 Task: Add Badger Balm Anti-Bug Shake & Spray3 to the cart.
Action: Mouse moved to (787, 264)
Screenshot: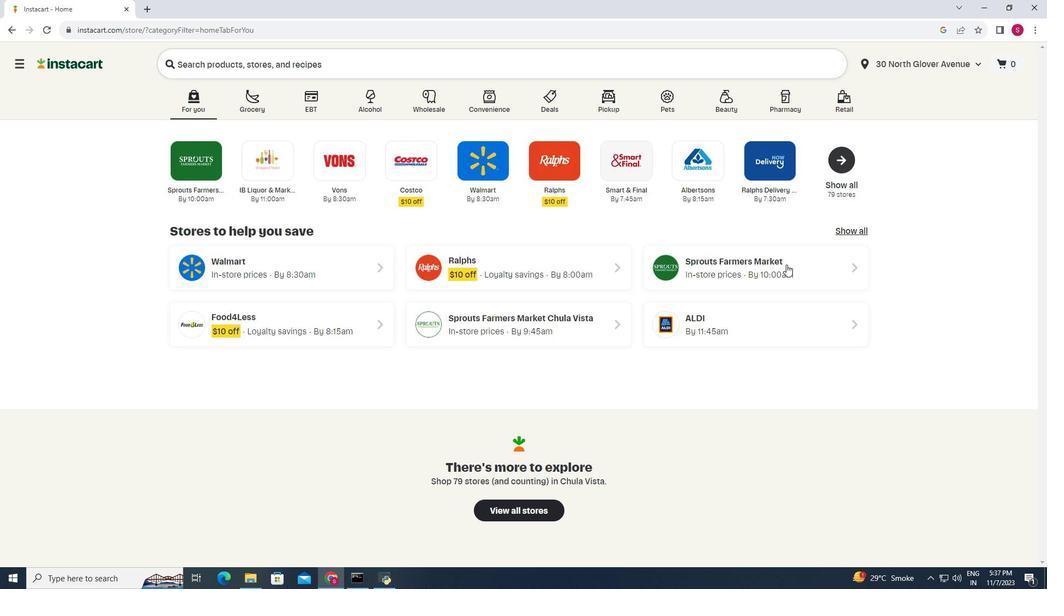 
Action: Mouse pressed left at (787, 264)
Screenshot: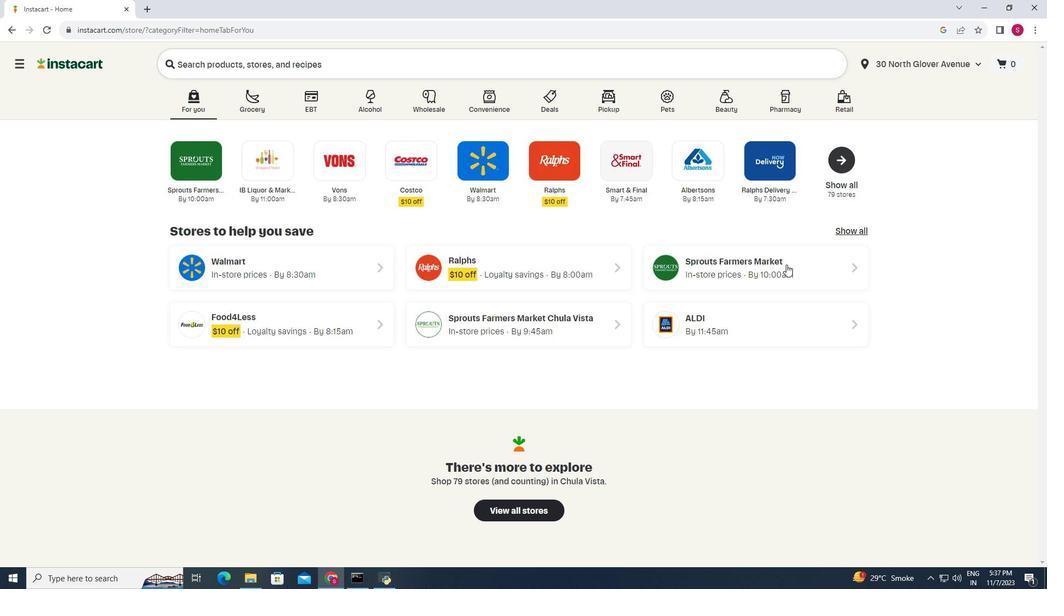 
Action: Mouse moved to (80, 367)
Screenshot: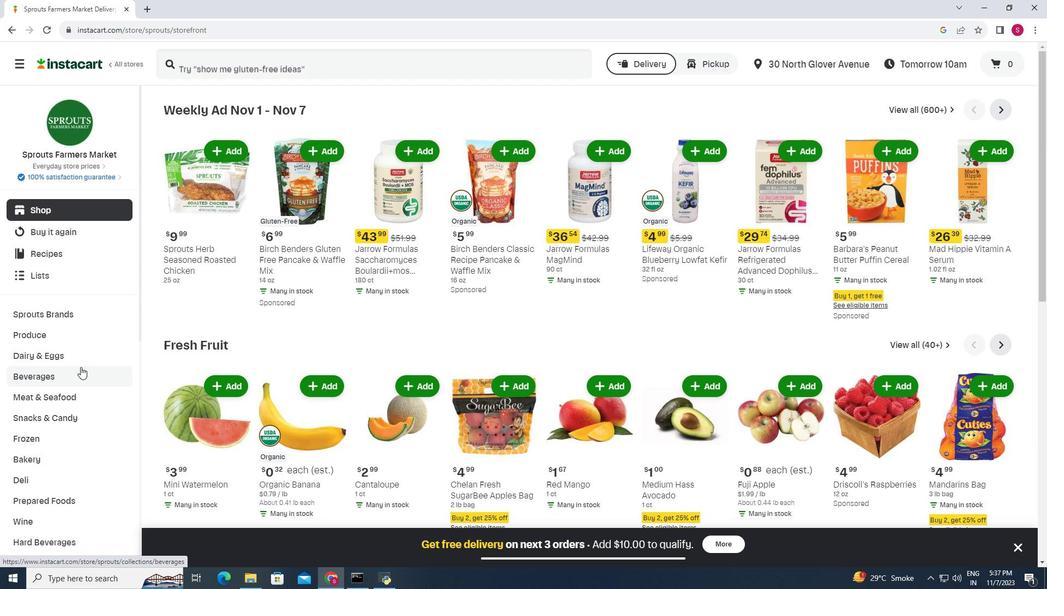 
Action: Mouse scrolled (80, 366) with delta (0, 0)
Screenshot: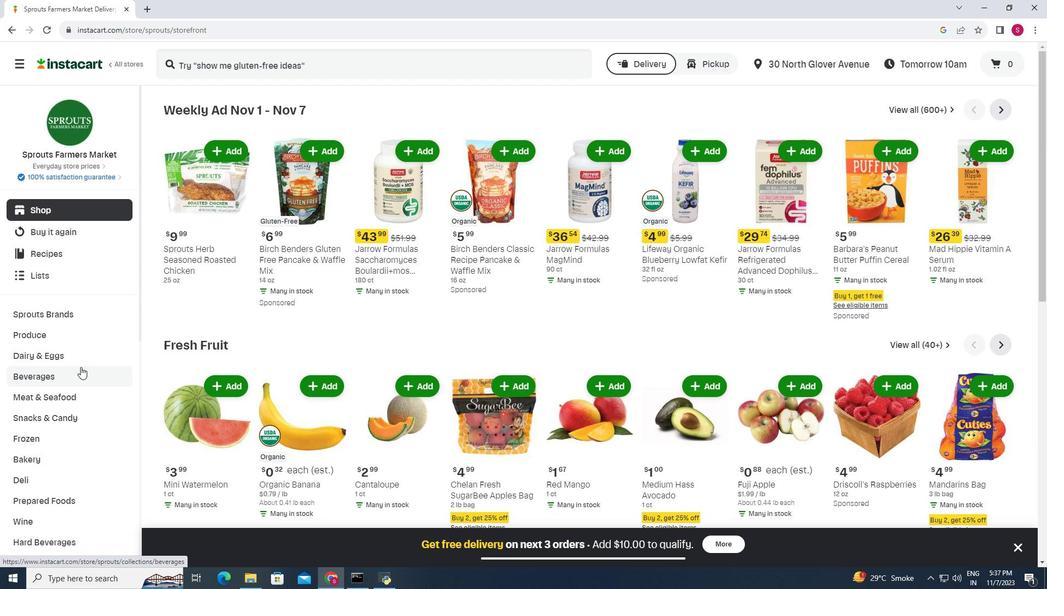 
Action: Mouse moved to (80, 366)
Screenshot: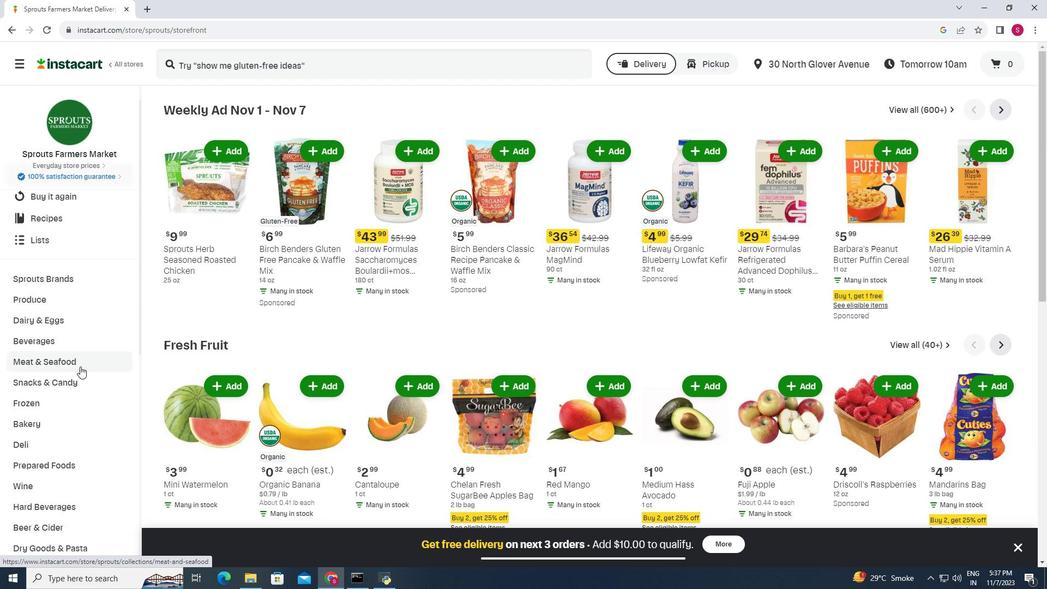 
Action: Mouse scrolled (80, 366) with delta (0, 0)
Screenshot: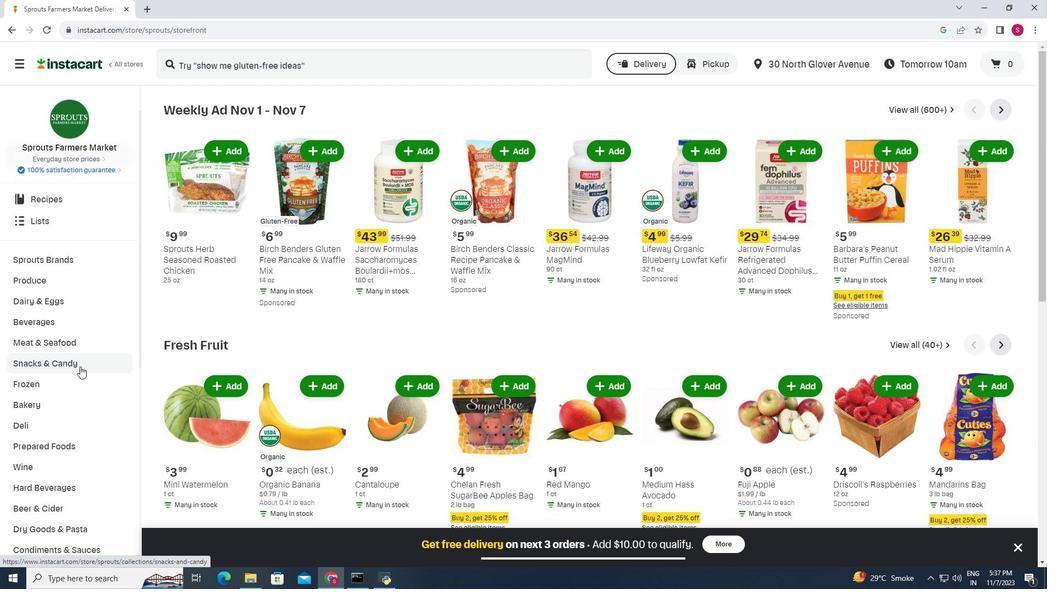 
Action: Mouse moved to (82, 360)
Screenshot: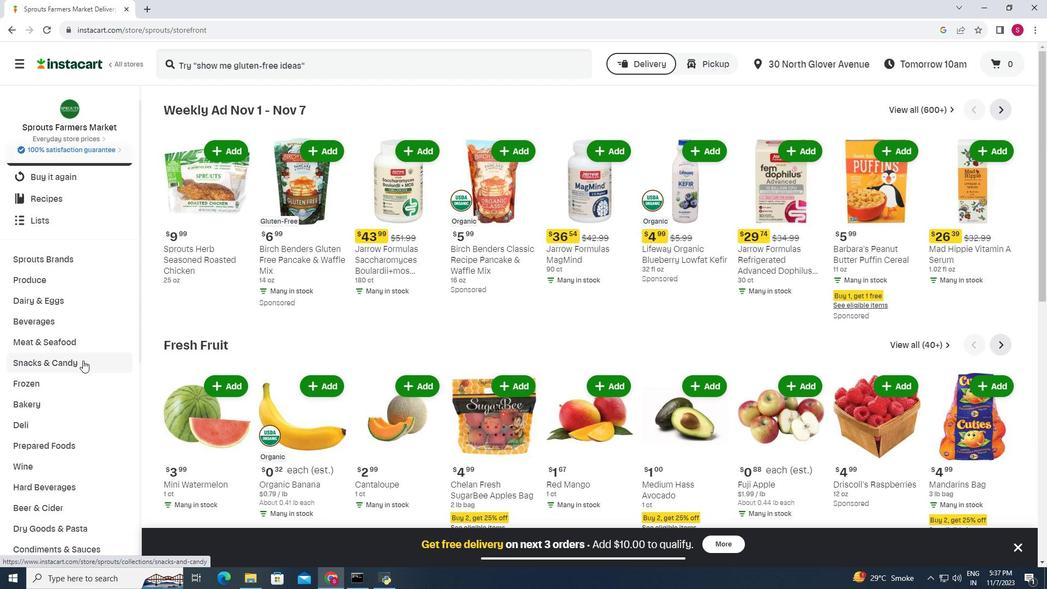
Action: Mouse scrolled (82, 360) with delta (0, 0)
Screenshot: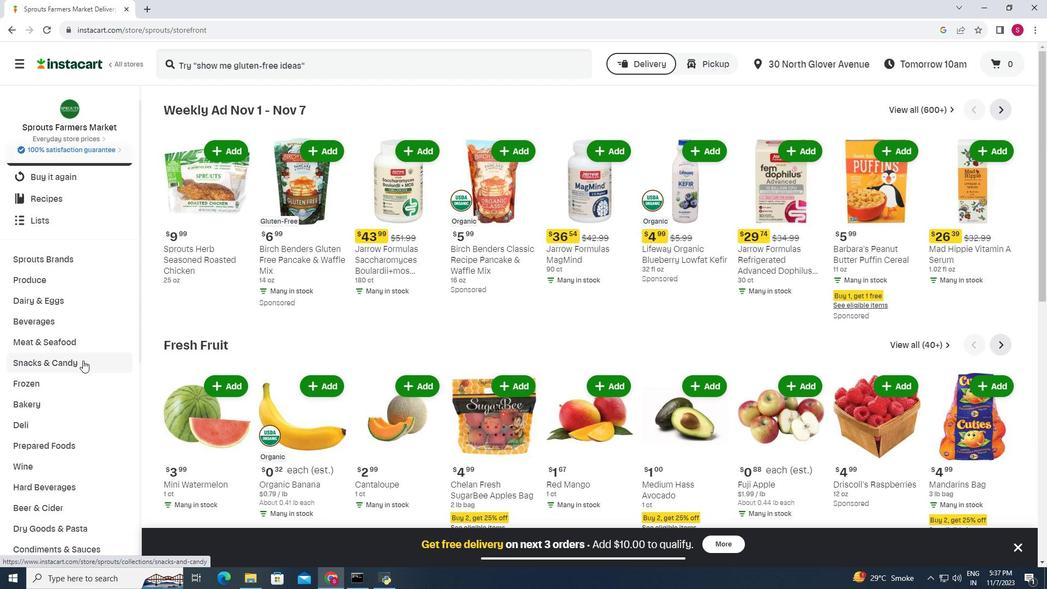 
Action: Mouse moved to (82, 364)
Screenshot: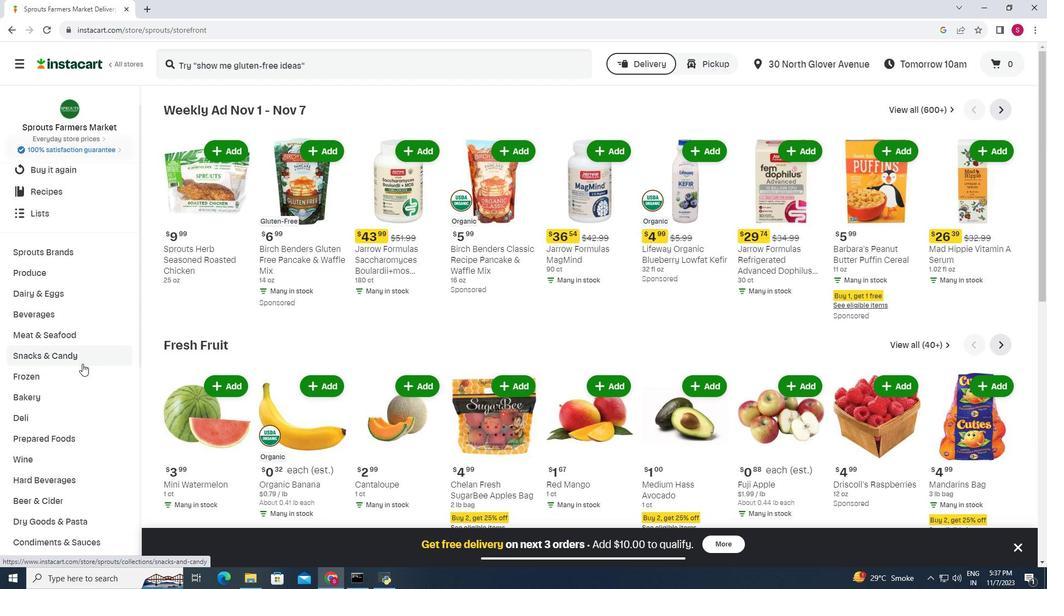 
Action: Mouse scrolled (82, 363) with delta (0, 0)
Screenshot: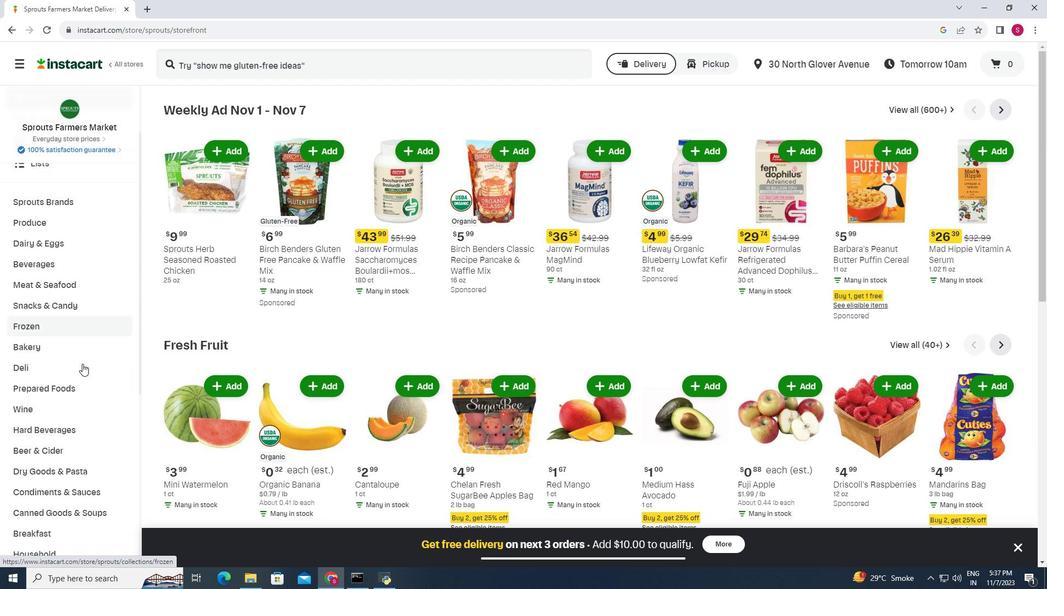 
Action: Mouse moved to (64, 497)
Screenshot: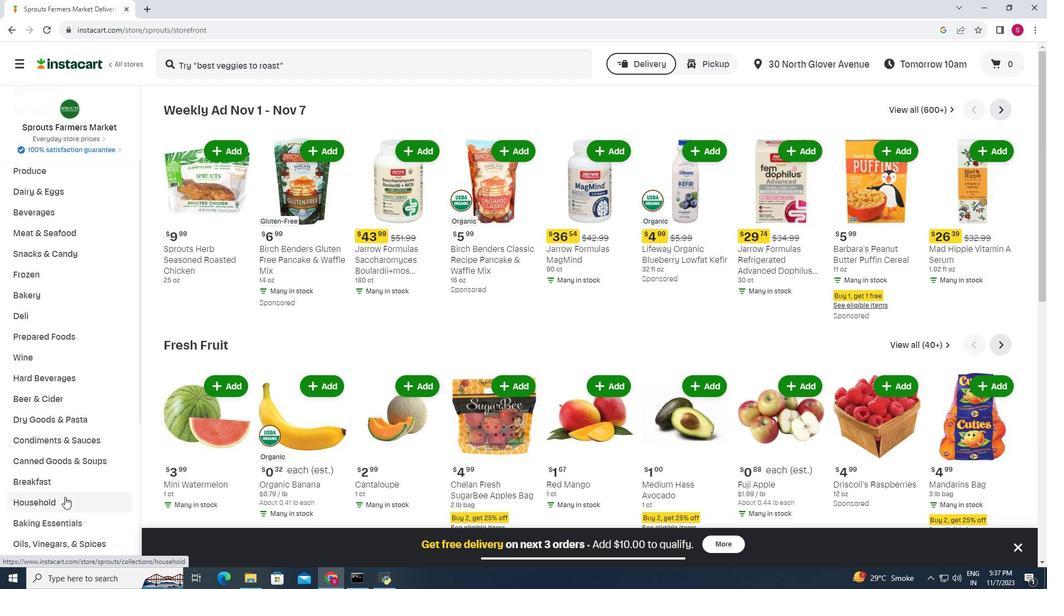 
Action: Mouse pressed left at (64, 497)
Screenshot: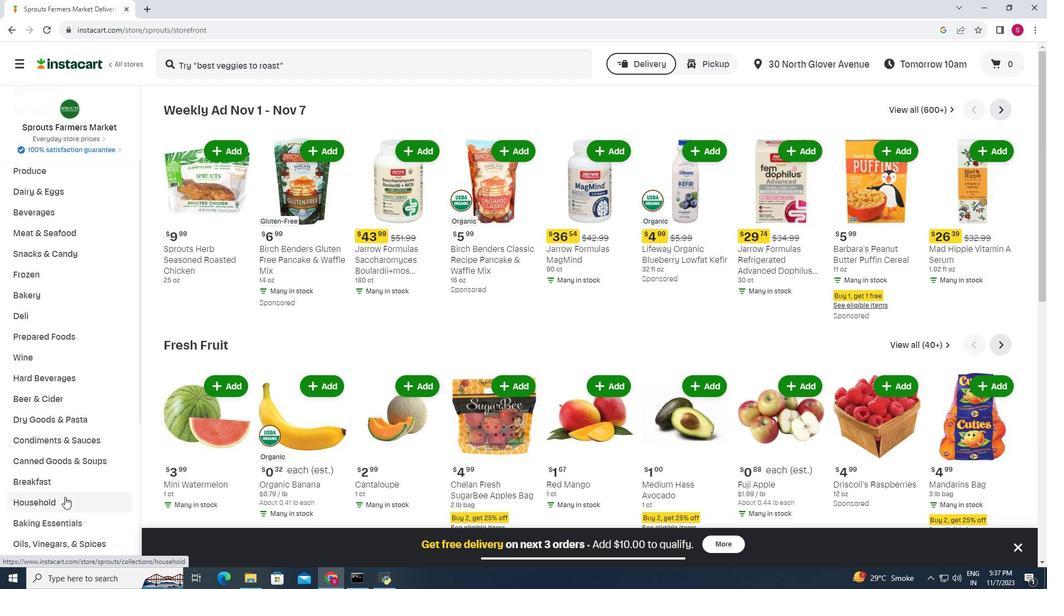 
Action: Mouse moved to (684, 136)
Screenshot: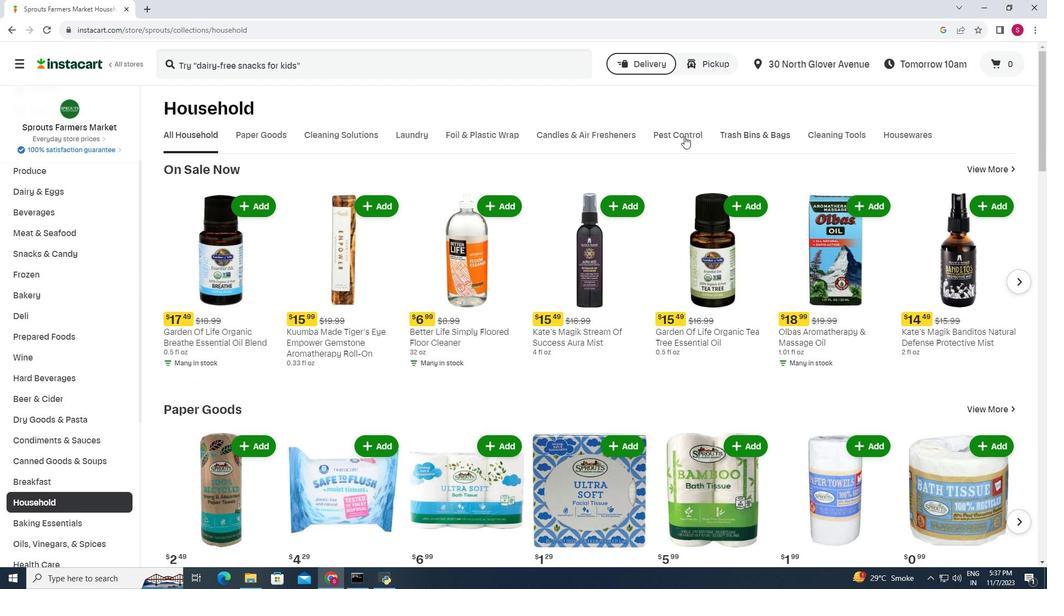 
Action: Mouse pressed left at (684, 136)
Screenshot: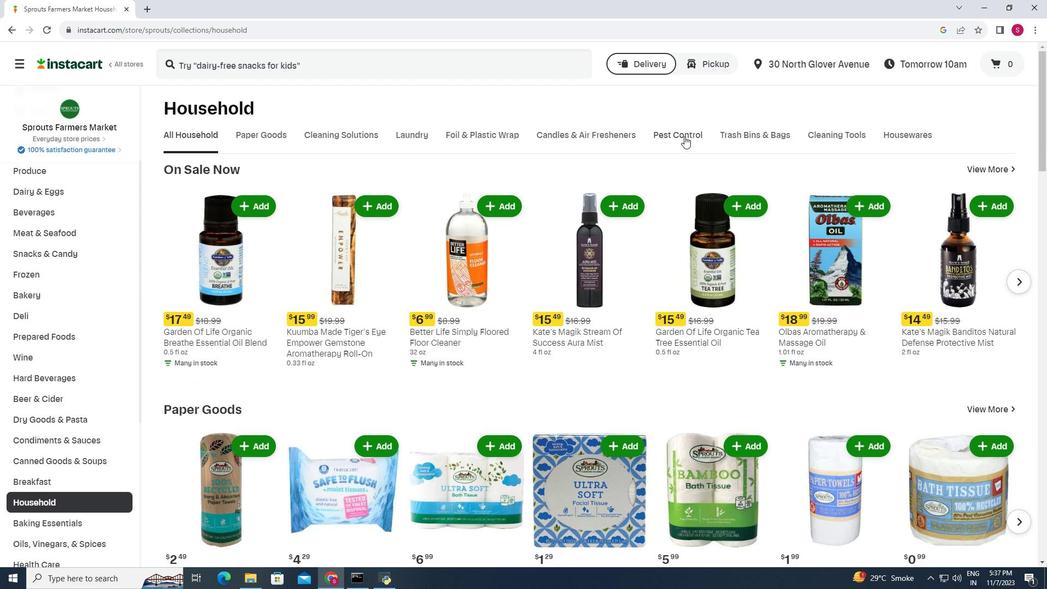 
Action: Mouse moved to (520, 229)
Screenshot: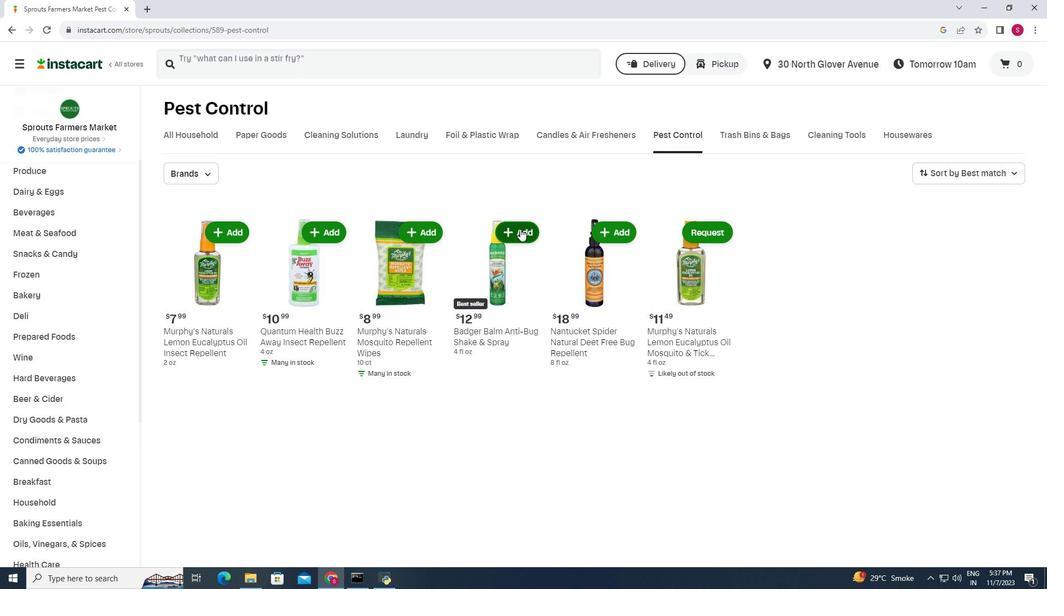 
Action: Mouse pressed left at (520, 229)
Screenshot: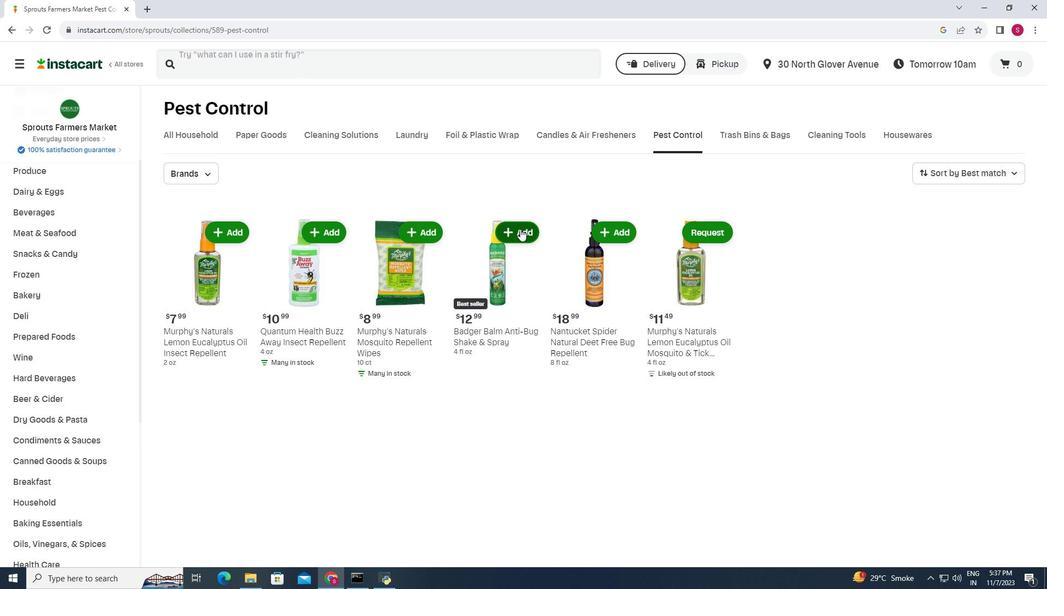 
Action: Mouse moved to (536, 169)
Screenshot: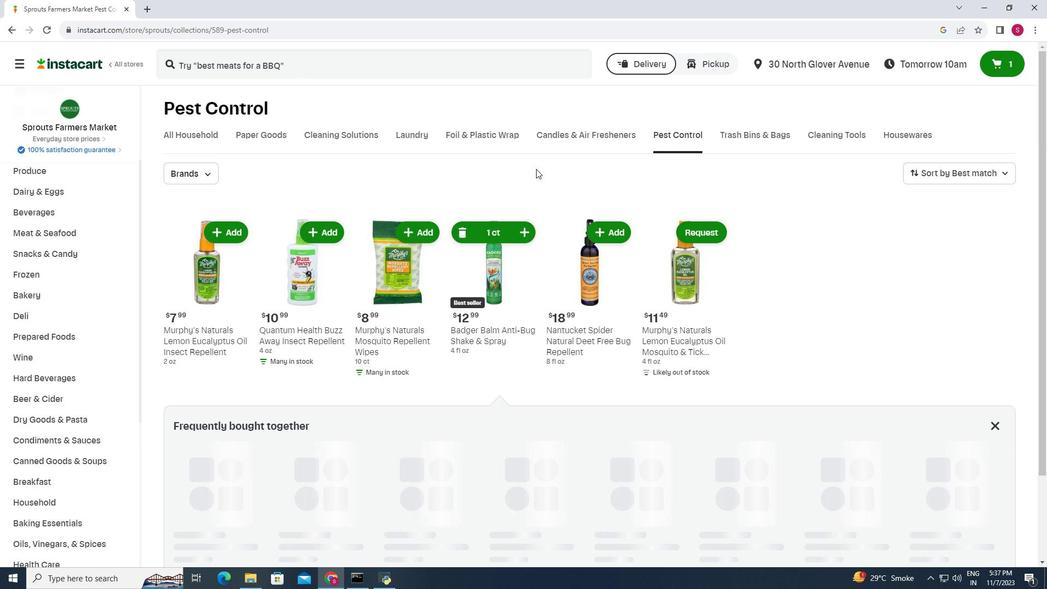 
